 Task: Set up branch protection for a "main" or "master" branch.
Action: Mouse moved to (70, 55)
Screenshot: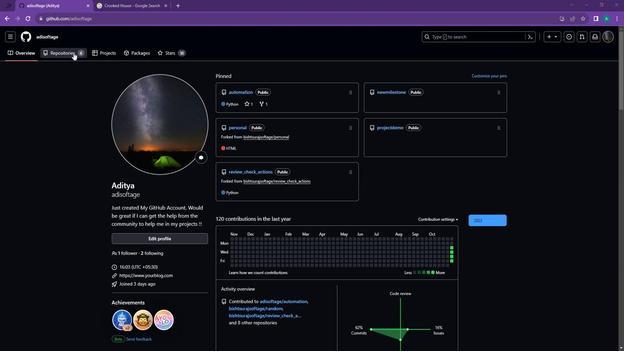 
Action: Mouse pressed left at (70, 55)
Screenshot: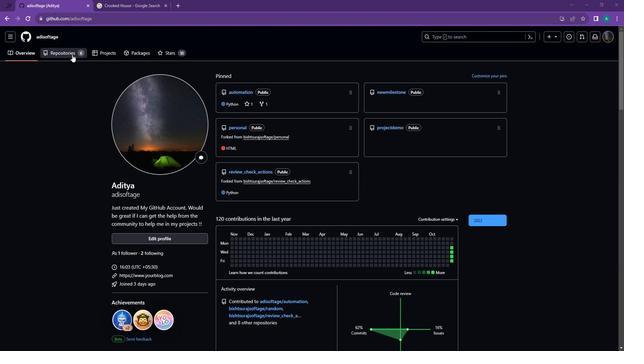 
Action: Mouse moved to (233, 140)
Screenshot: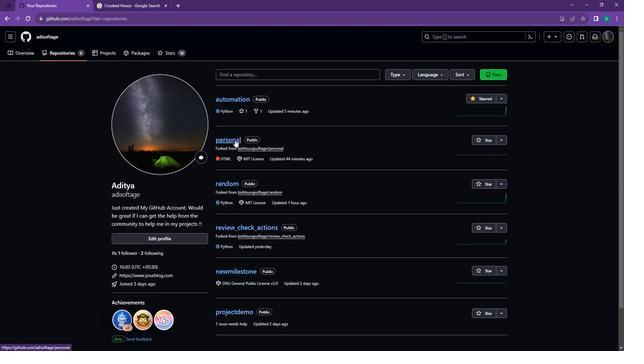 
Action: Mouse pressed left at (233, 140)
Screenshot: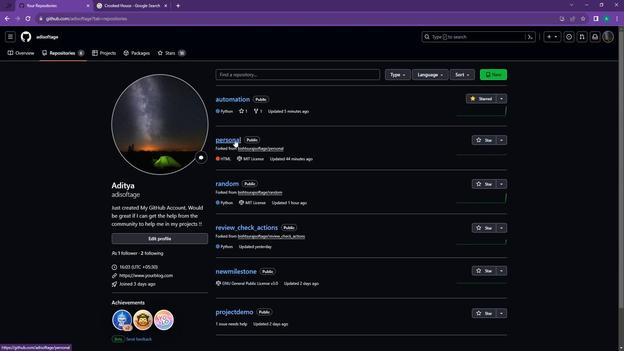 
Action: Mouse moved to (370, 129)
Screenshot: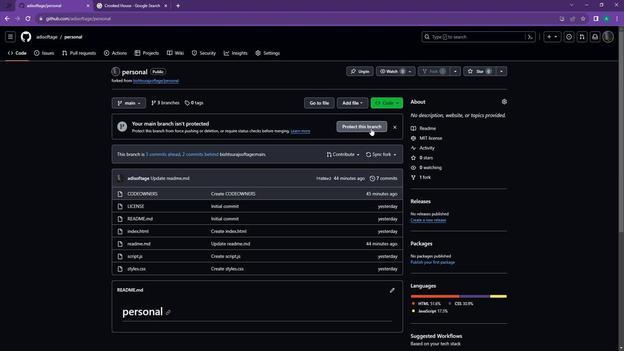 
Action: Mouse pressed left at (370, 129)
Screenshot: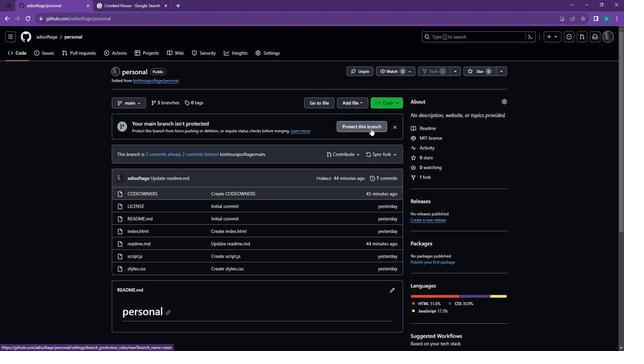 
Action: Mouse moved to (273, 192)
Screenshot: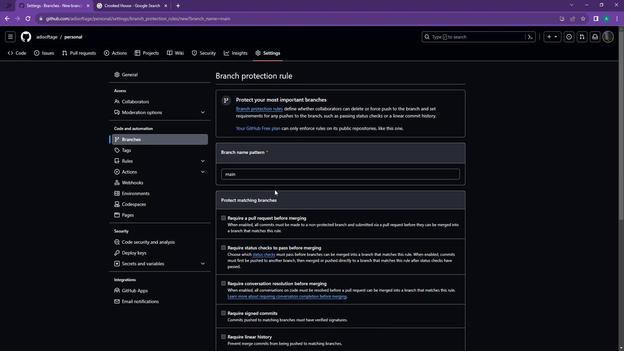 
Action: Mouse scrolled (273, 192) with delta (0, 0)
Screenshot: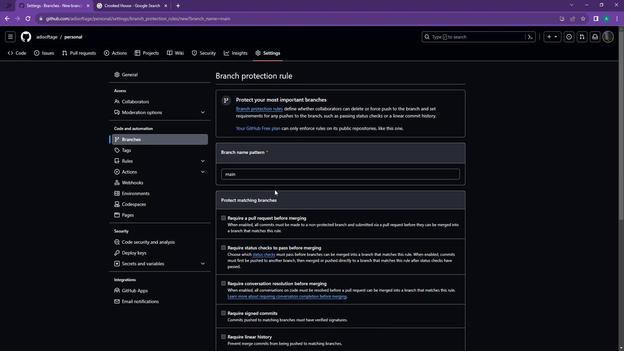 
Action: Mouse moved to (240, 184)
Screenshot: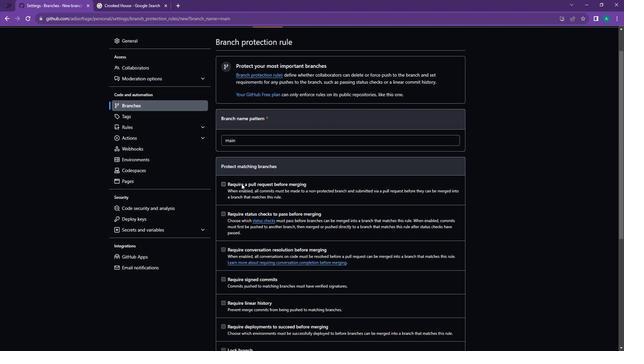 
Action: Mouse pressed left at (240, 184)
Screenshot: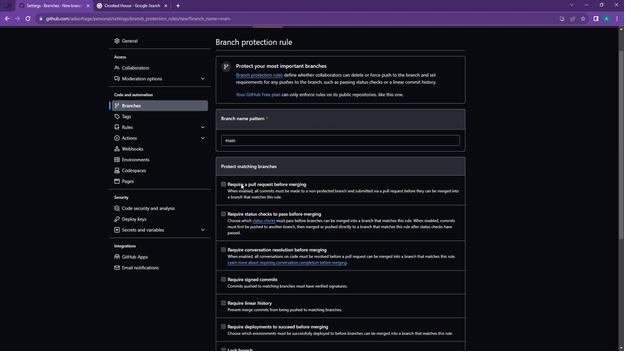 
Action: Mouse moved to (238, 239)
Screenshot: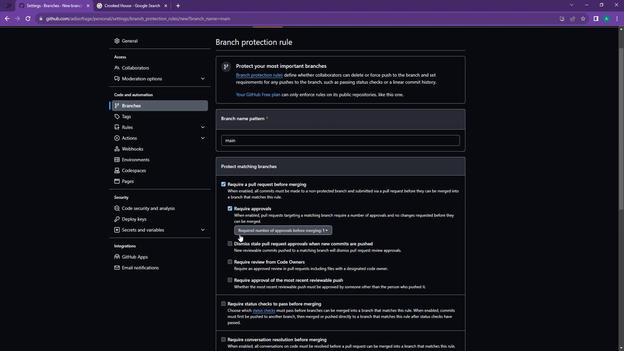 
Action: Mouse scrolled (238, 238) with delta (0, 0)
Screenshot: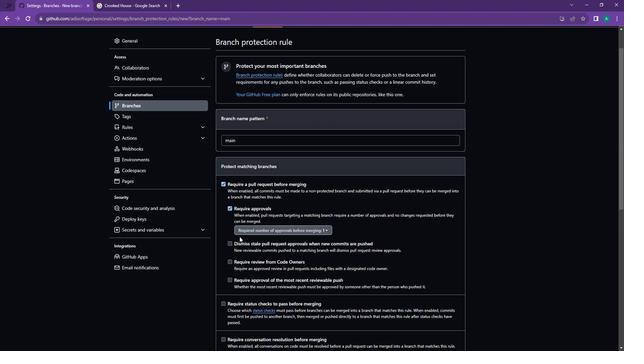 
Action: Mouse moved to (238, 239)
Screenshot: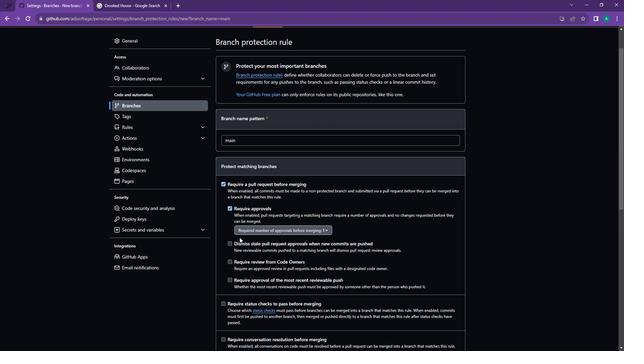 
Action: Mouse scrolled (238, 238) with delta (0, 0)
Screenshot: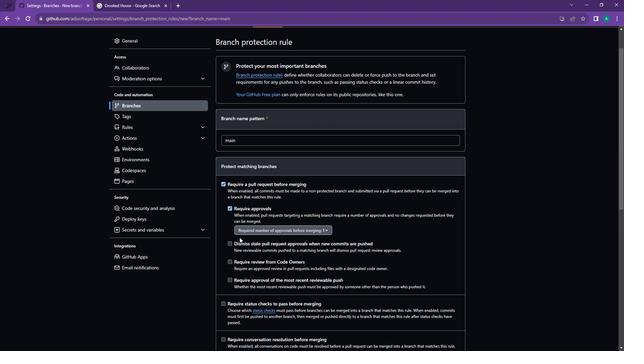 
Action: Mouse moved to (237, 238)
Screenshot: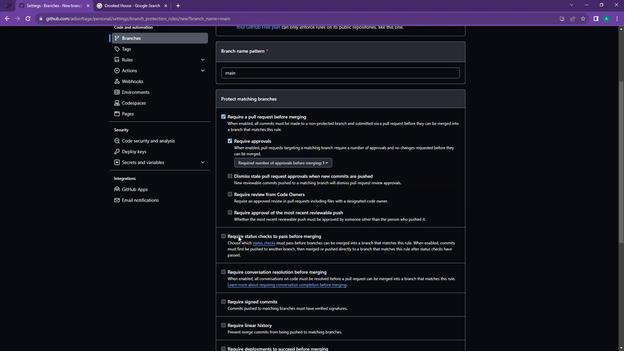 
Action: Mouse scrolled (237, 238) with delta (0, 0)
Screenshot: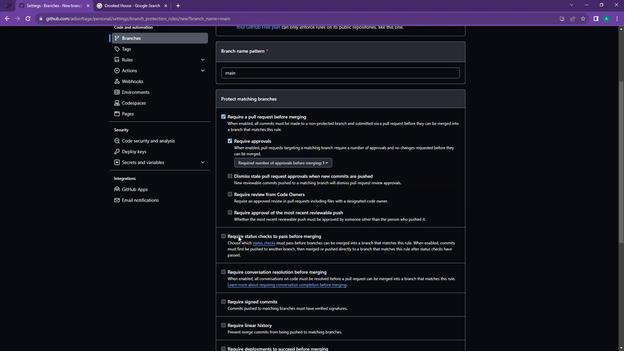 
Action: Mouse moved to (237, 201)
Screenshot: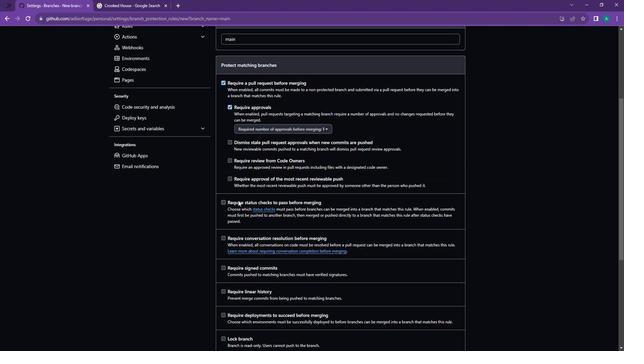 
Action: Mouse pressed left at (237, 201)
Screenshot: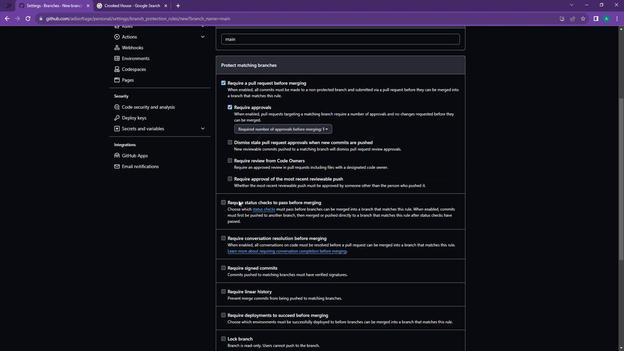 
Action: Mouse moved to (240, 211)
Screenshot: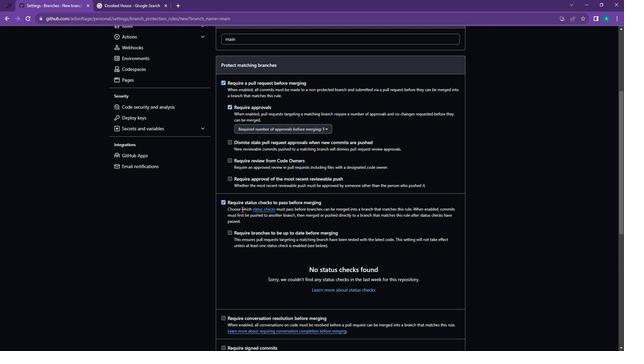 
Action: Mouse scrolled (240, 210) with delta (0, 0)
Screenshot: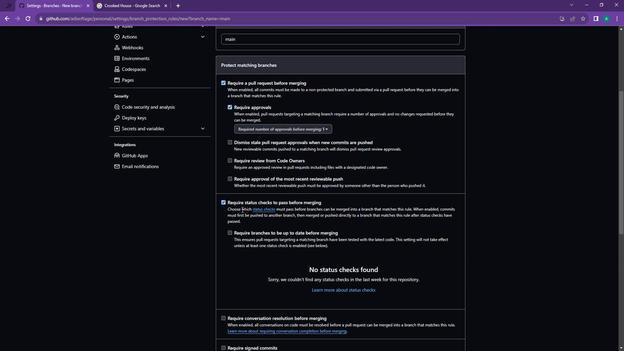 
Action: Mouse moved to (237, 172)
Screenshot: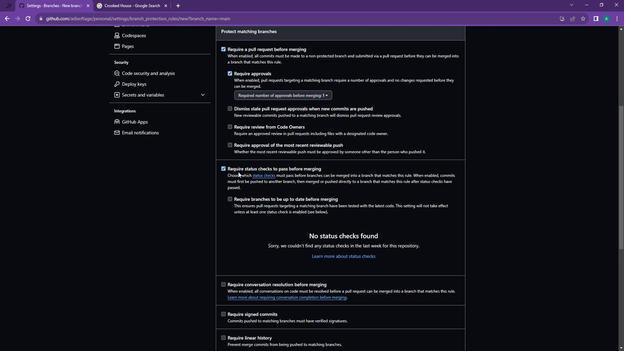 
Action: Mouse pressed left at (237, 172)
Screenshot: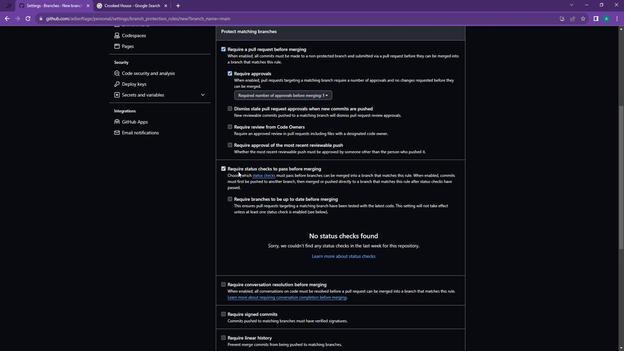 
Action: Mouse scrolled (237, 172) with delta (0, 0)
Screenshot: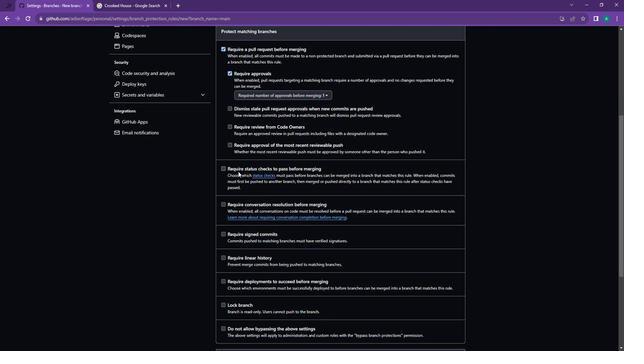 
Action: Mouse moved to (237, 175)
Screenshot: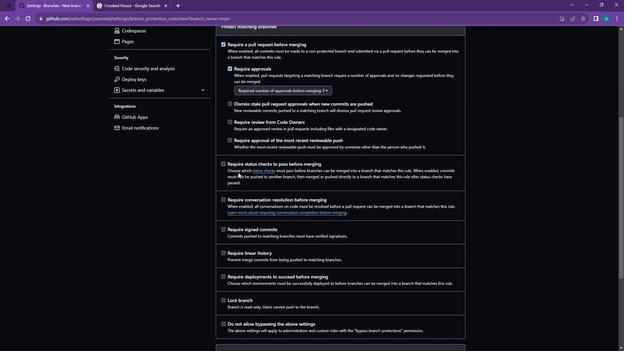 
Action: Mouse scrolled (237, 174) with delta (0, 0)
Screenshot: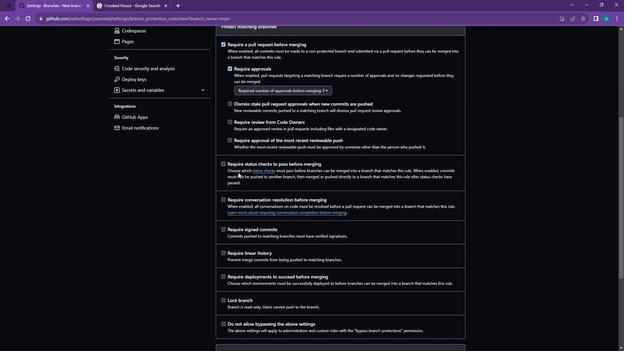 
Action: Mouse moved to (242, 166)
Screenshot: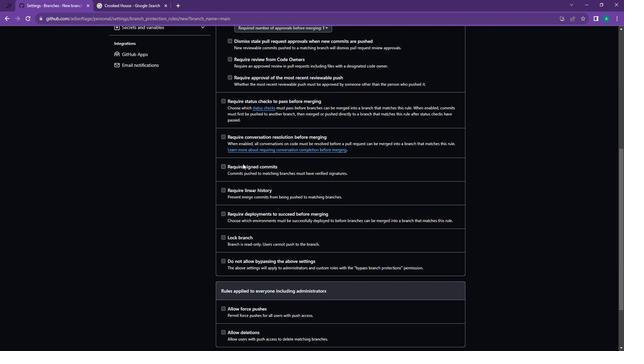 
Action: Mouse pressed left at (242, 166)
Screenshot: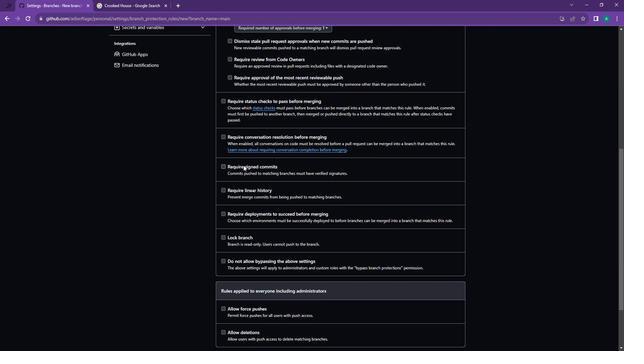 
Action: Mouse moved to (250, 204)
Screenshot: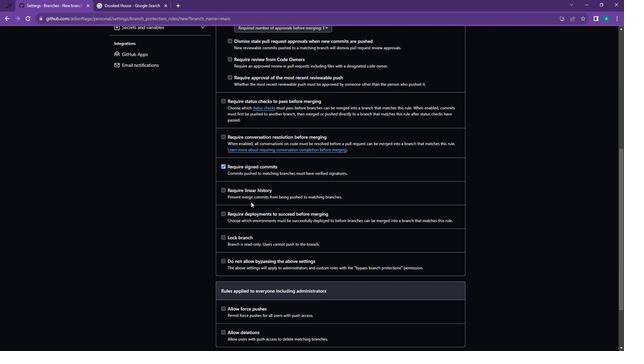 
Action: Mouse scrolled (250, 203) with delta (0, 0)
Screenshot: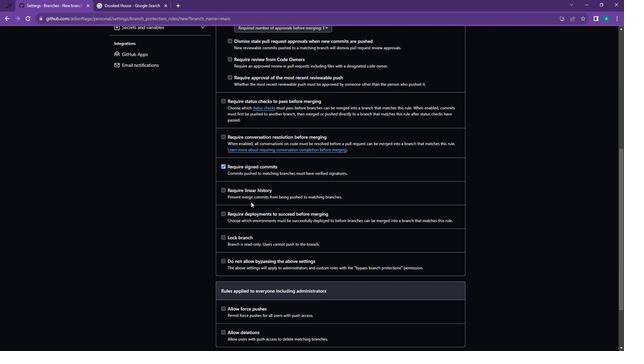 
Action: Mouse moved to (246, 279)
Screenshot: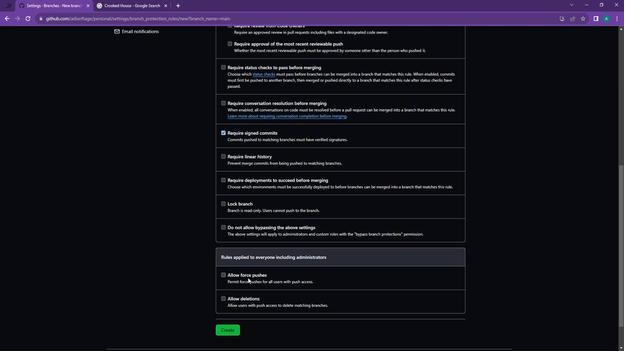
Action: Mouse pressed left at (246, 279)
Screenshot: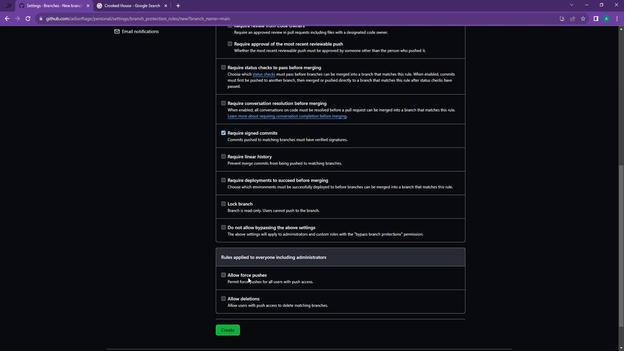 
Action: Mouse moved to (243, 300)
Screenshot: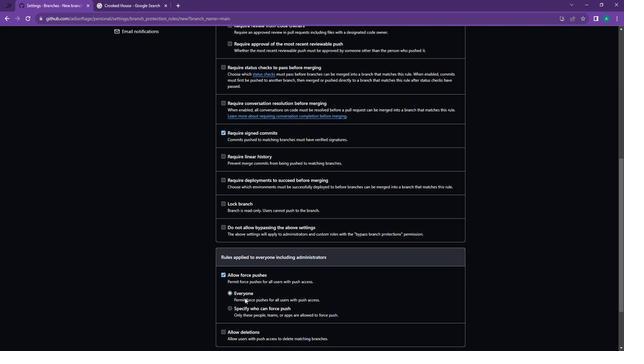 
Action: Mouse scrolled (243, 300) with delta (0, 0)
Screenshot: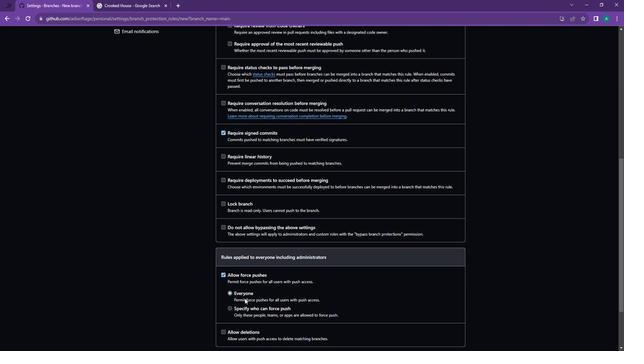 
Action: Mouse moved to (242, 302)
Screenshot: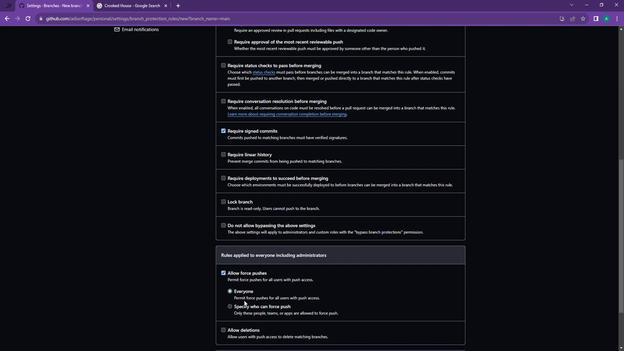 
Action: Mouse scrolled (242, 302) with delta (0, 0)
Screenshot: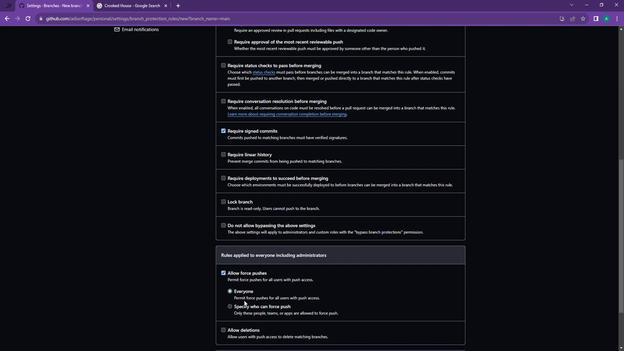 
Action: Mouse moved to (242, 265)
Screenshot: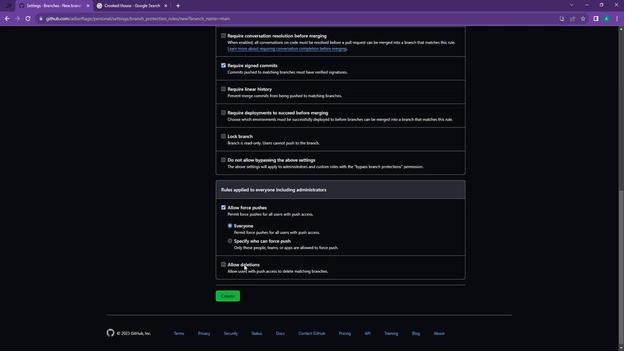 
Action: Mouse pressed left at (242, 265)
Screenshot: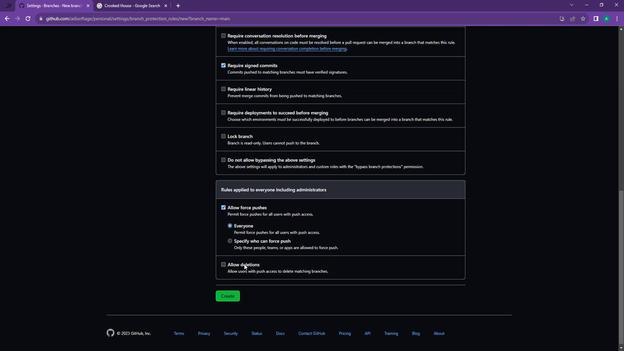
Action: Mouse moved to (234, 296)
Screenshot: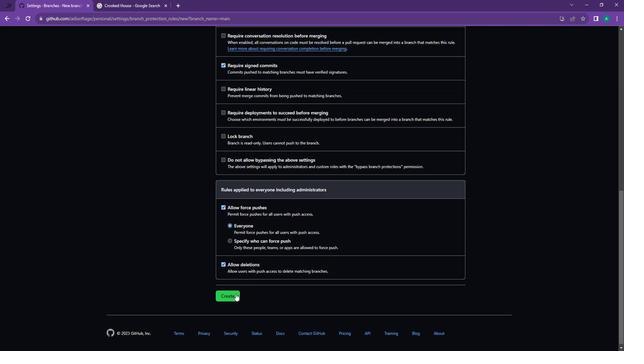 
Action: Mouse pressed left at (234, 296)
Screenshot: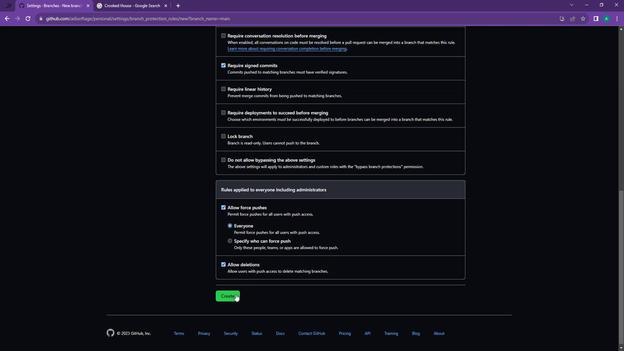 
Action: Mouse moved to (324, 178)
Screenshot: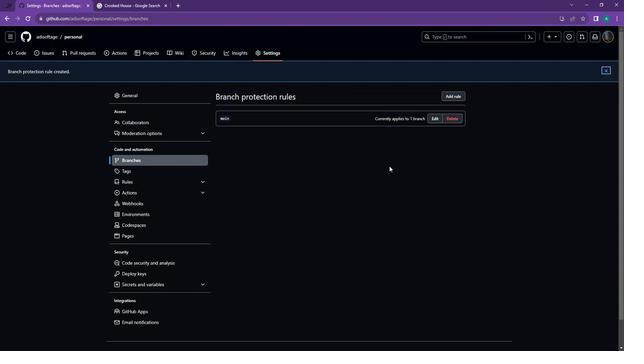 
